 Task: Create a sub task Gather and Analyse Requirements for the task  Create a new online platform for online financial planning services in the project AvailPro , assign it to team member softage.1@softage.net and update the status of the sub task to  At Risk , set the priority of the sub task to Medium
Action: Mouse moved to (448, 431)
Screenshot: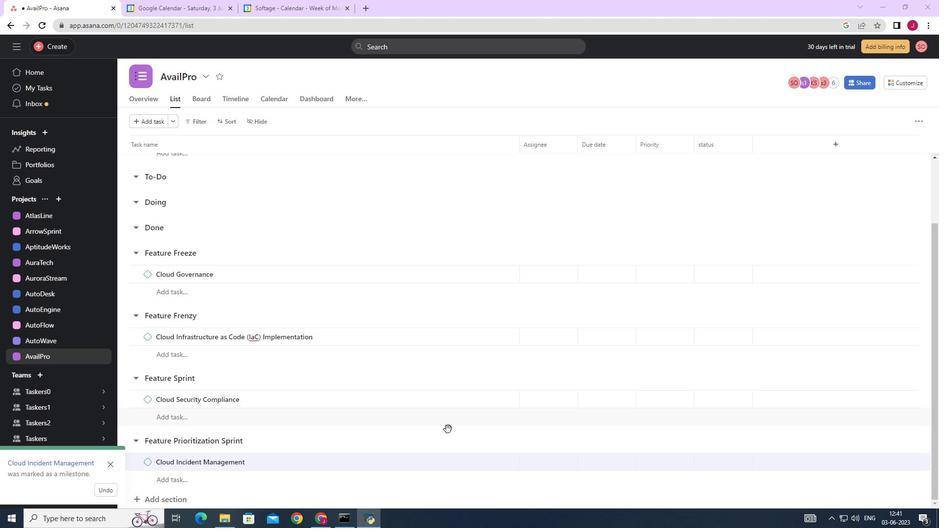 
Action: Mouse scrolled (448, 431) with delta (0, 0)
Screenshot: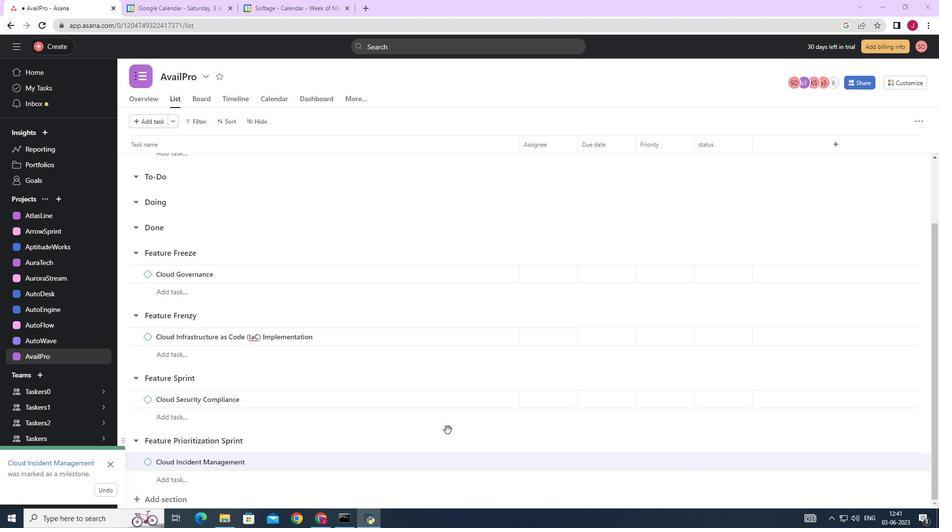 
Action: Mouse scrolled (448, 431) with delta (0, 0)
Screenshot: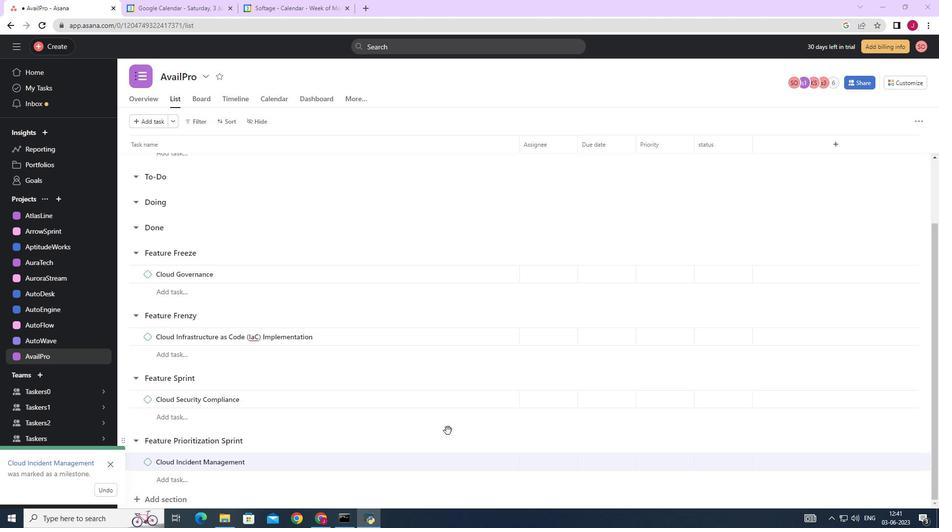 
Action: Mouse moved to (437, 420)
Screenshot: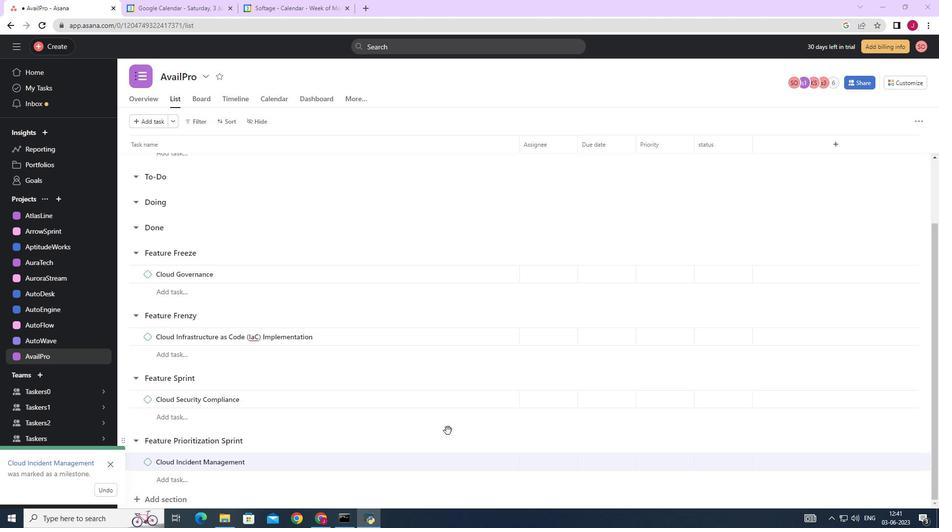 
Action: Mouse scrolled (446, 431) with delta (0, 0)
Screenshot: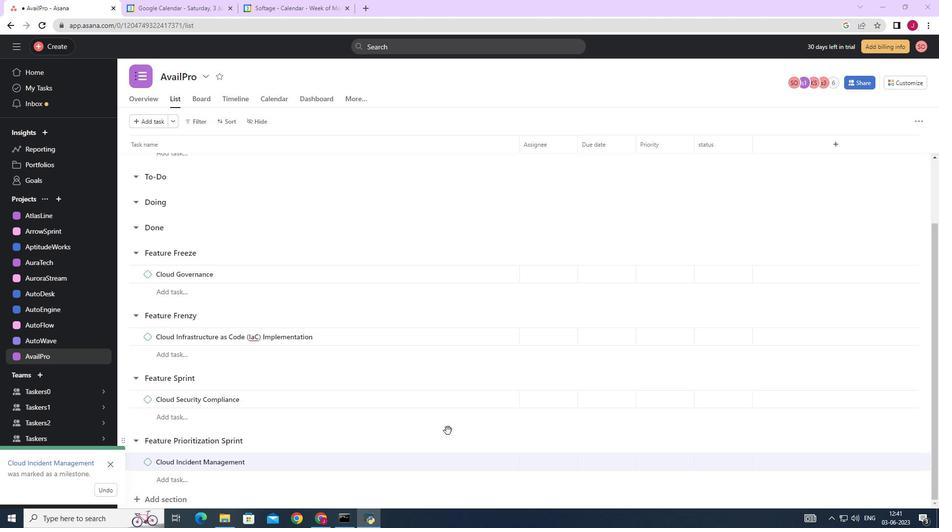 
Action: Mouse moved to (309, 347)
Screenshot: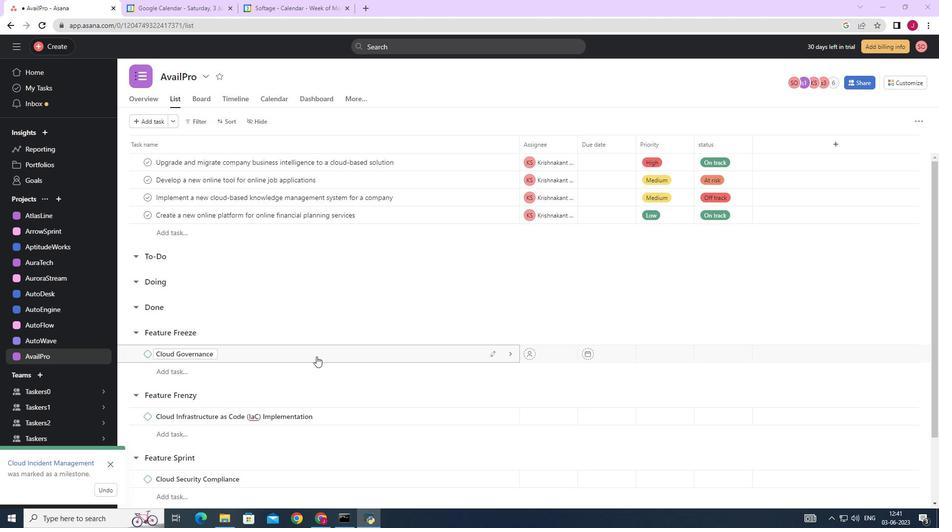 
Action: Mouse scrolled (310, 349) with delta (0, 0)
Screenshot: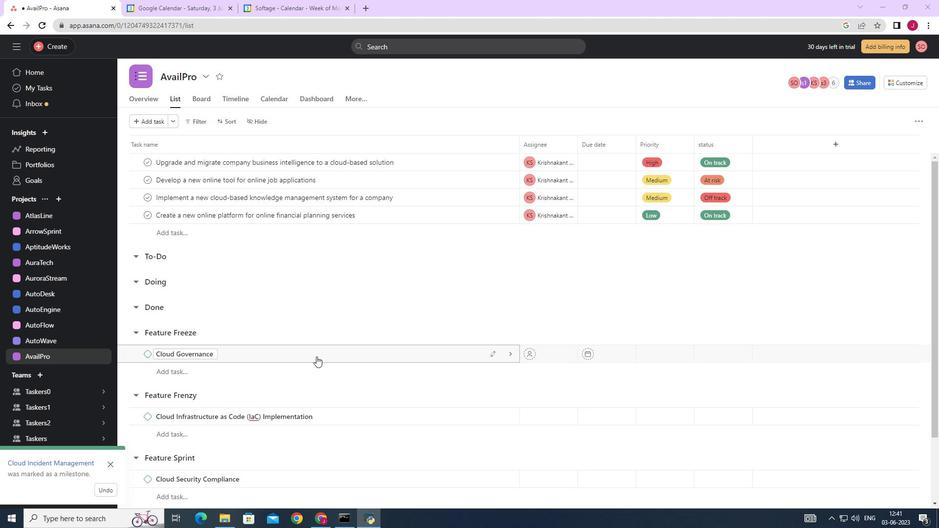 
Action: Mouse moved to (301, 336)
Screenshot: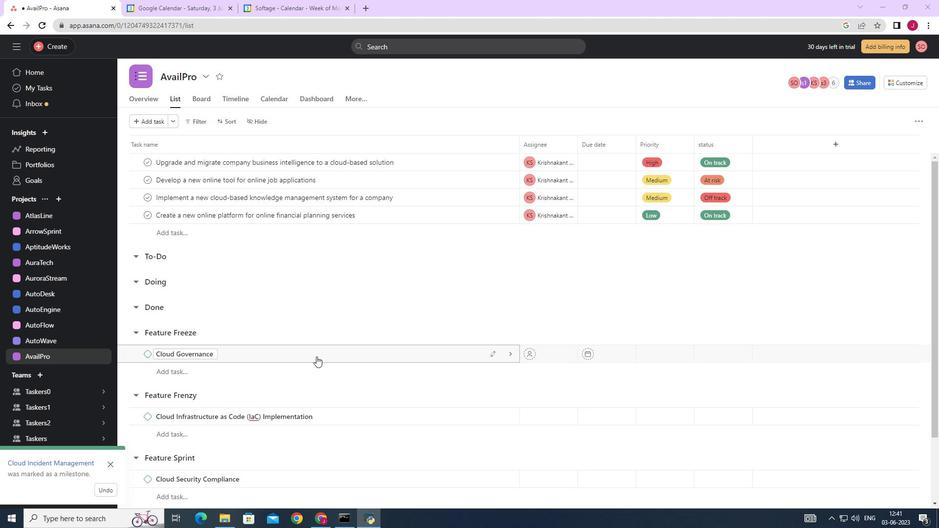 
Action: Mouse scrolled (304, 342) with delta (0, 0)
Screenshot: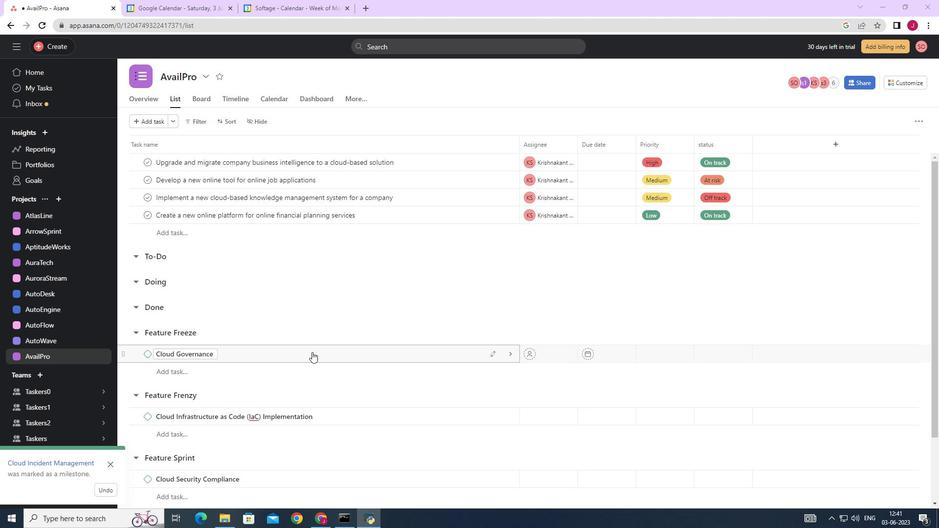 
Action: Mouse moved to (469, 220)
Screenshot: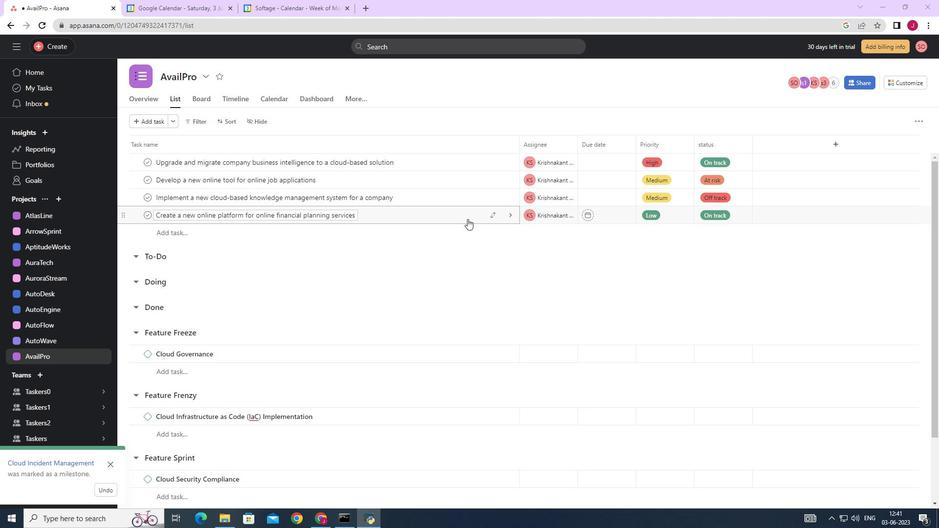 
Action: Mouse pressed left at (469, 220)
Screenshot: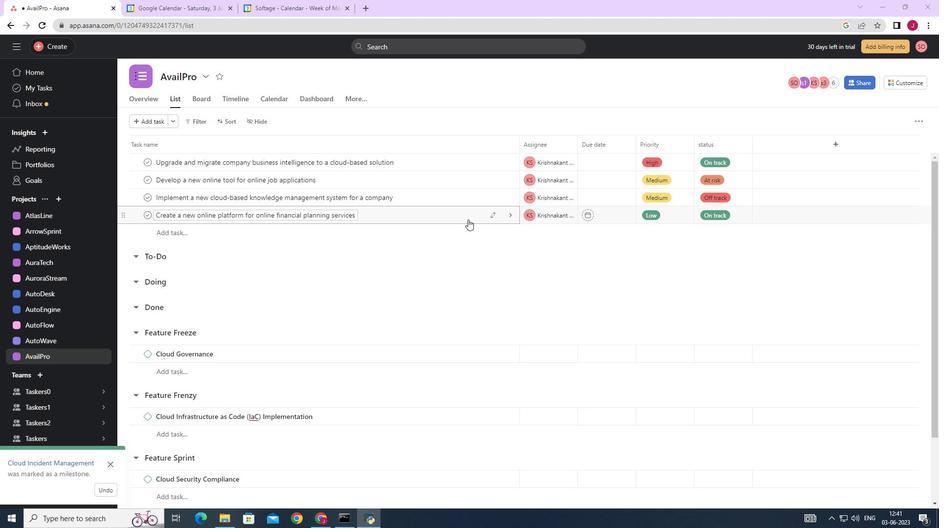 
Action: Mouse moved to (698, 333)
Screenshot: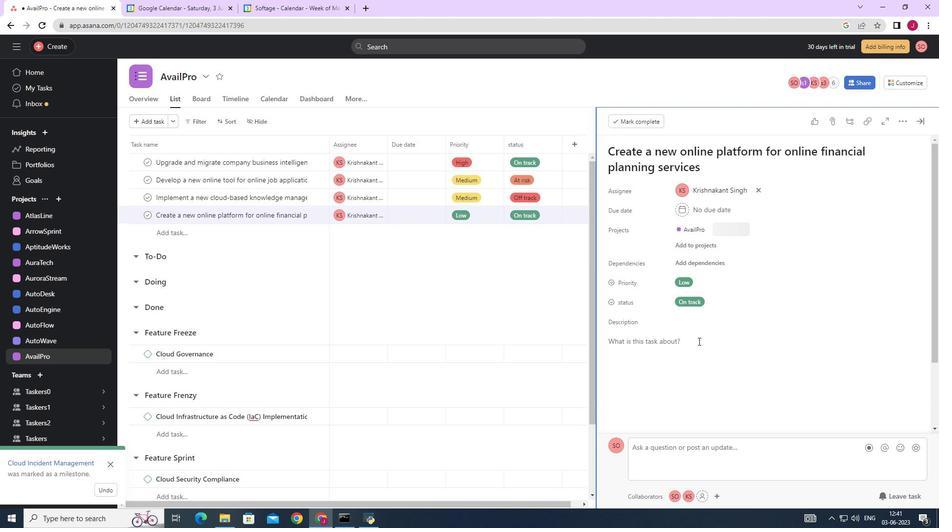 
Action: Mouse scrolled (698, 334) with delta (0, 0)
Screenshot: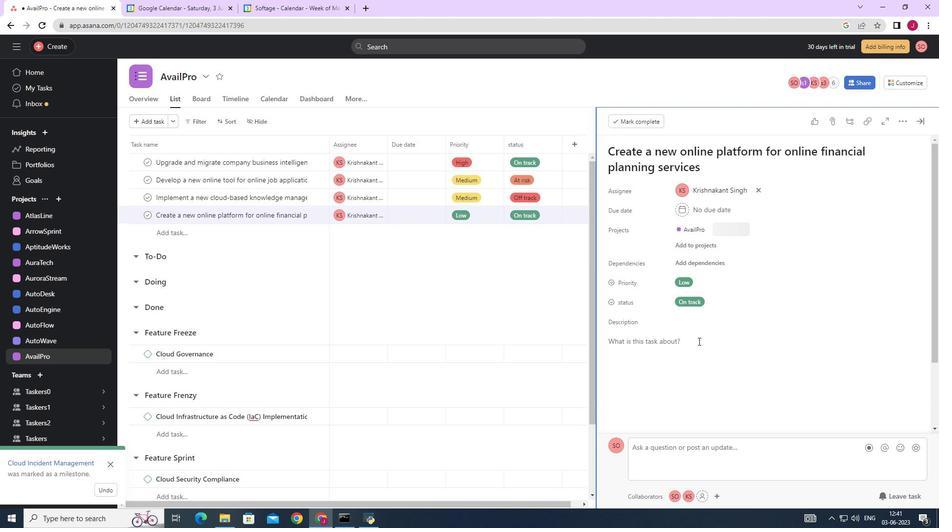 
Action: Mouse moved to (698, 330)
Screenshot: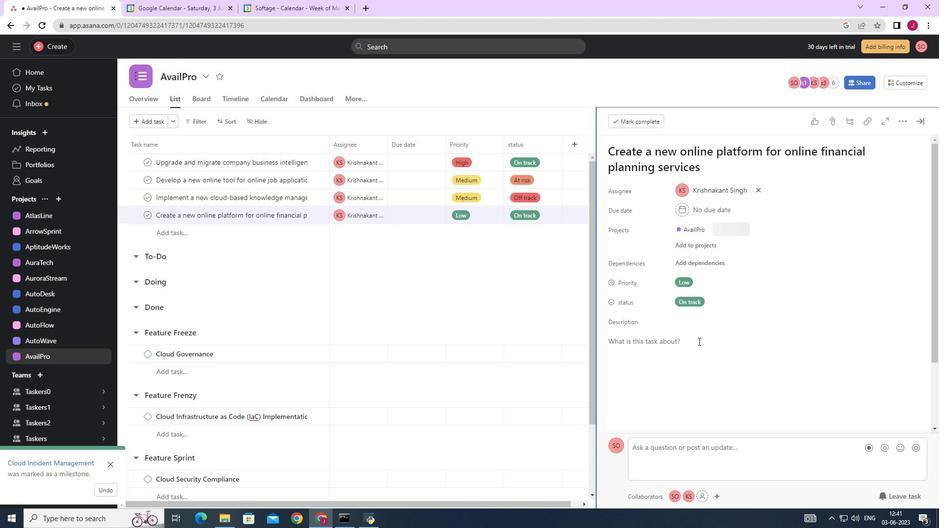 
Action: Mouse scrolled (698, 330) with delta (0, 0)
Screenshot: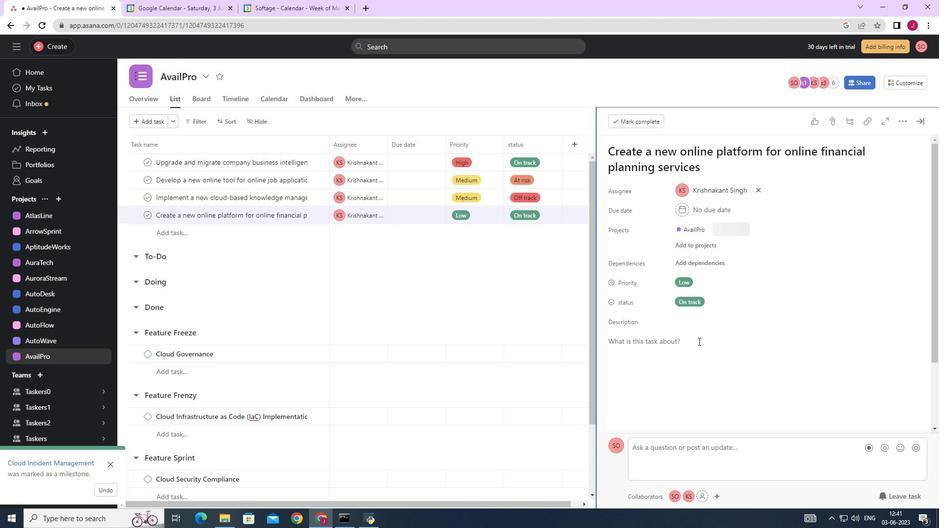 
Action: Mouse moved to (698, 327)
Screenshot: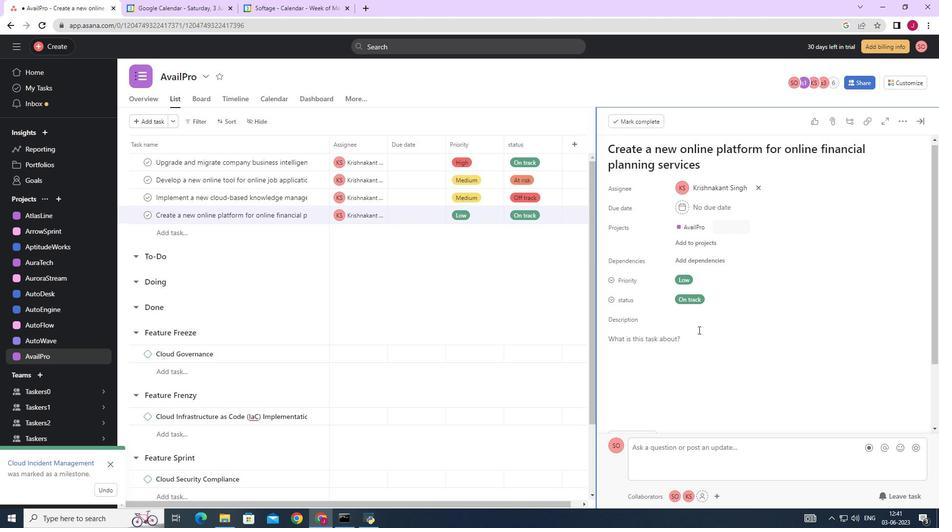 
Action: Mouse scrolled (698, 326) with delta (0, 0)
Screenshot: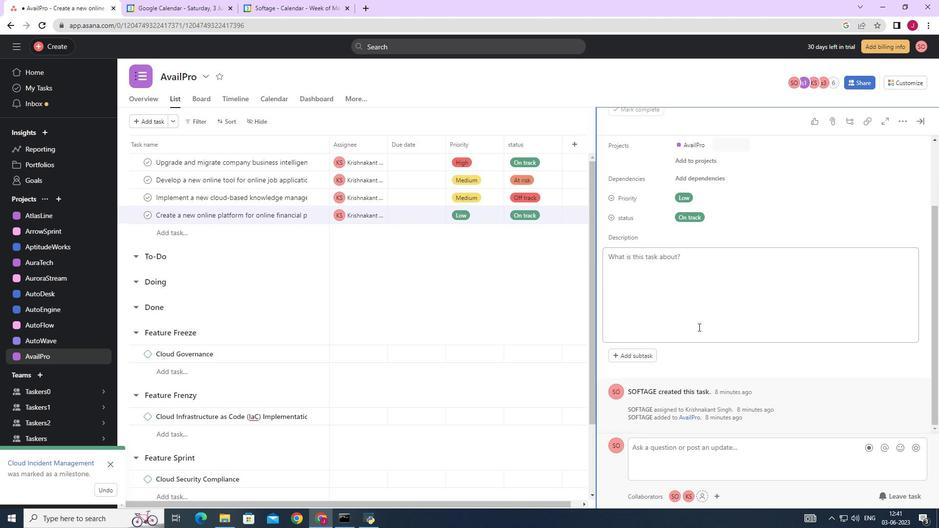 
Action: Mouse moved to (695, 330)
Screenshot: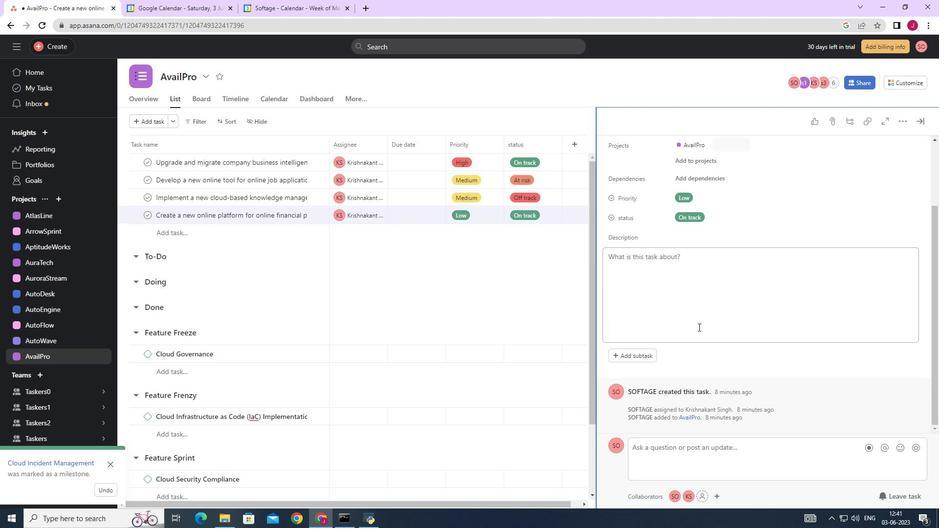 
Action: Mouse scrolled (697, 327) with delta (0, 0)
Screenshot: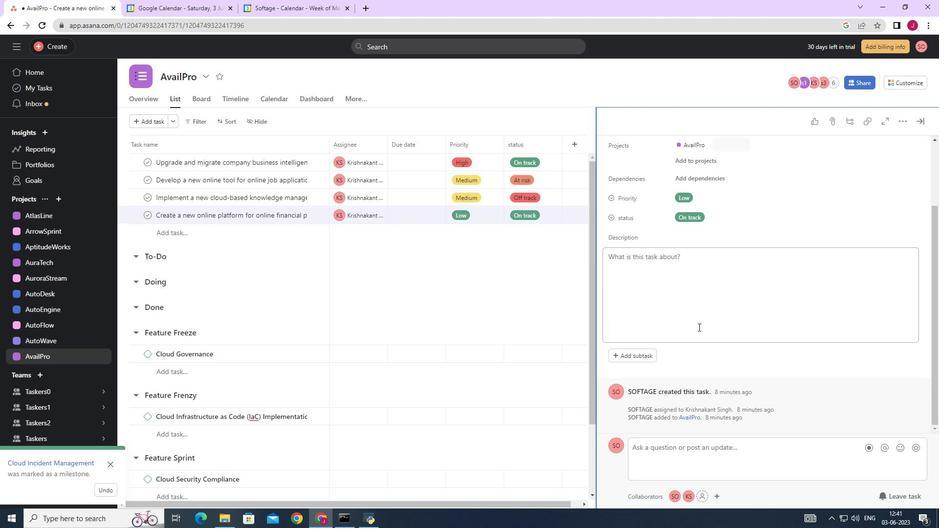 
Action: Mouse moved to (690, 335)
Screenshot: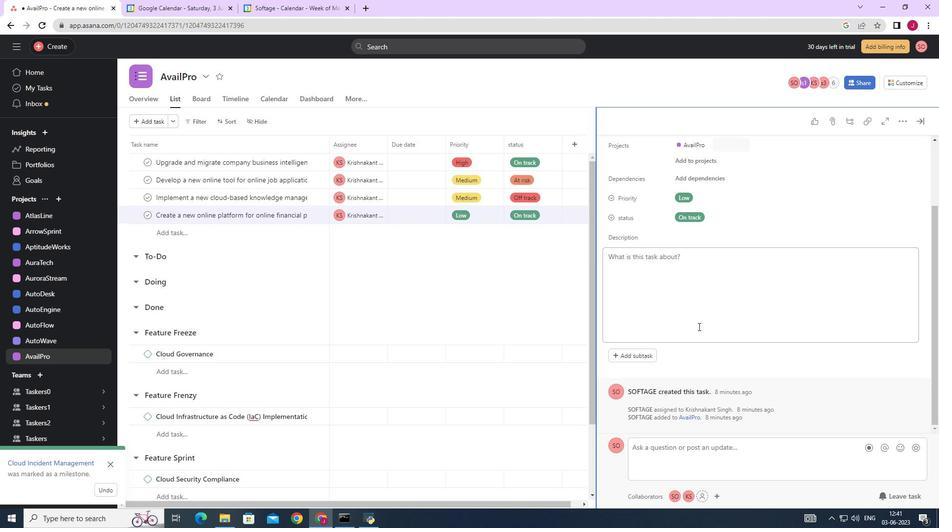 
Action: Mouse scrolled (691, 334) with delta (0, 0)
Screenshot: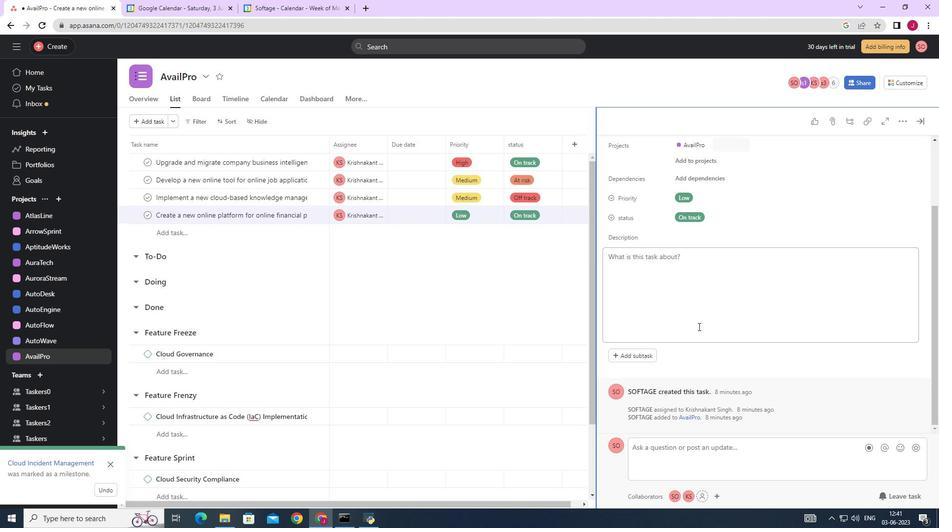 
Action: Mouse moved to (645, 357)
Screenshot: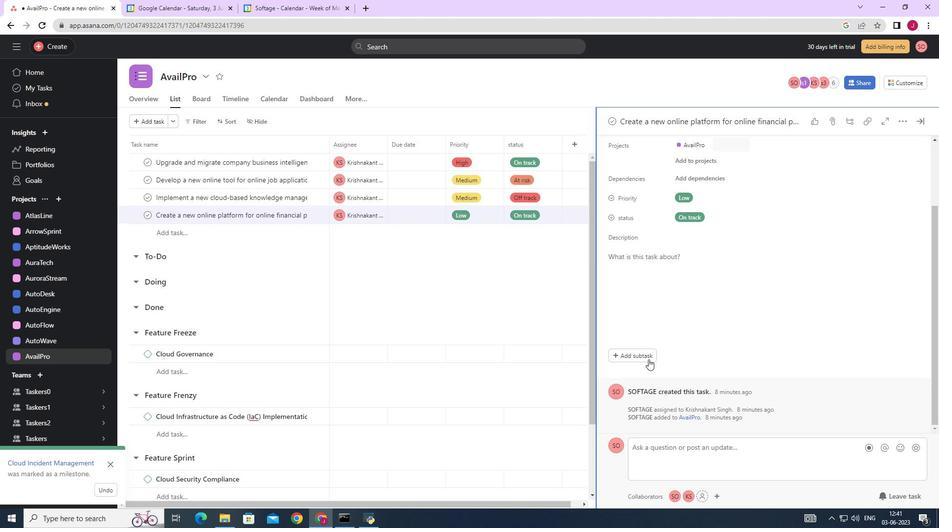 
Action: Mouse pressed left at (645, 357)
Screenshot: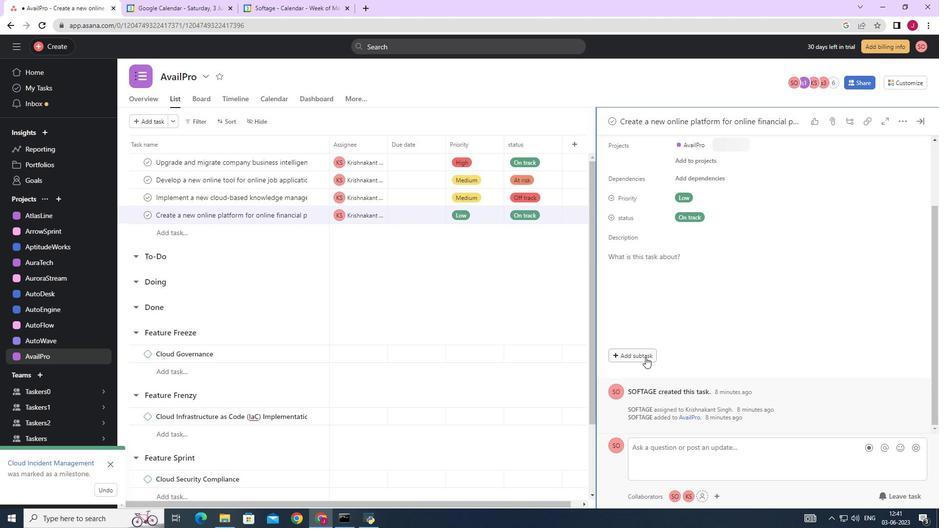
Action: Mouse moved to (644, 347)
Screenshot: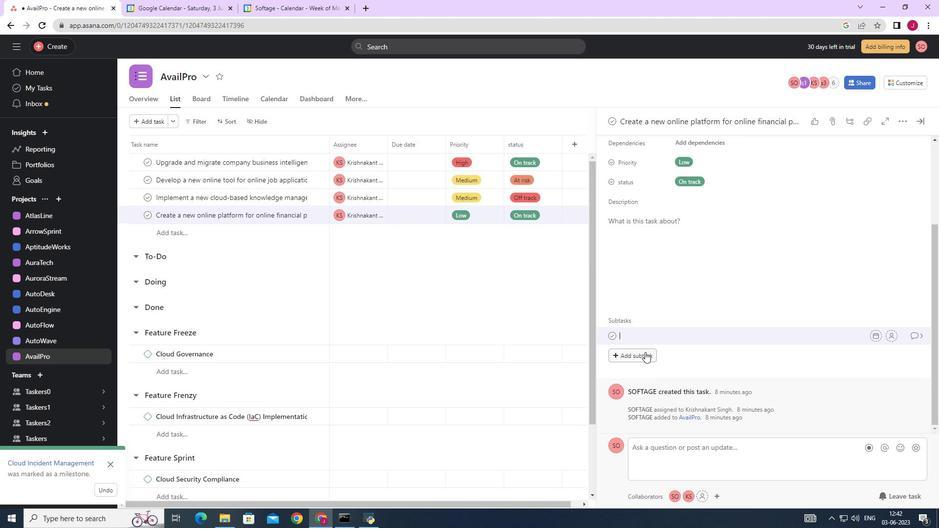 
Action: Key pressed <Key.caps_lock>G<Key.caps_lock>ather<Key.space>and<Key.space><Key.caps_lock>AN<Key.caps_lock>a
Screenshot: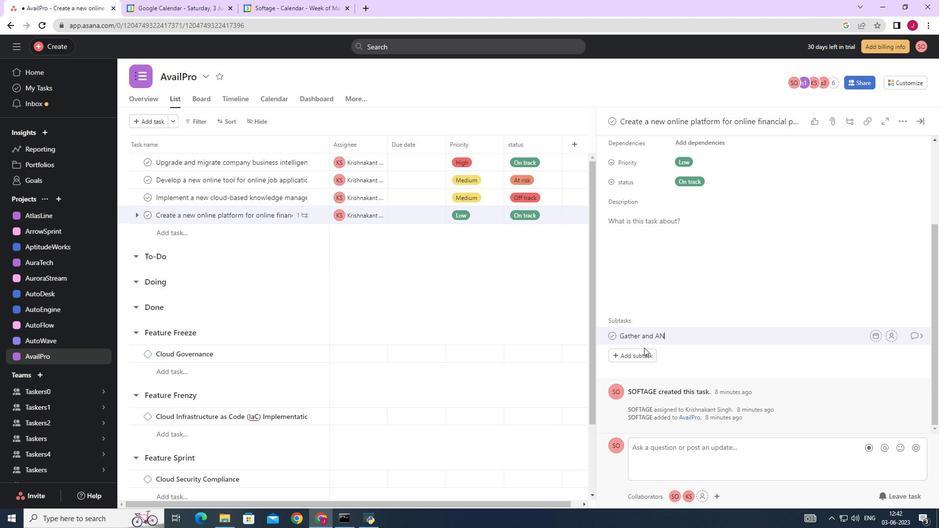 
Action: Mouse moved to (644, 347)
Screenshot: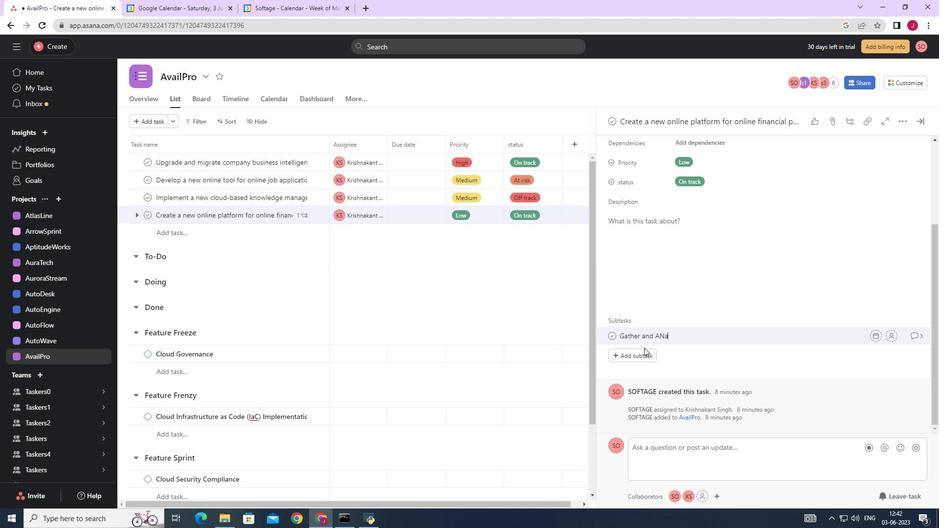 
Action: Key pressed lyse<Key.space><Key.backspace><Key.backspace><Key.backspace><Key.backspace><Key.backspace><Key.backspace><Key.backspace>nalyse<Key.space><Key.caps_lock>R<Key.caps_lock>equirements
Screenshot: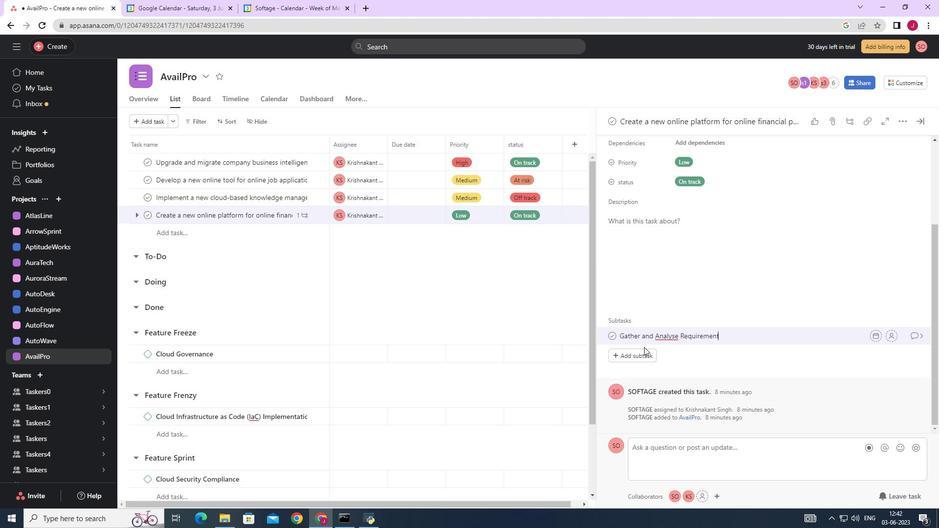 
Action: Mouse moved to (890, 337)
Screenshot: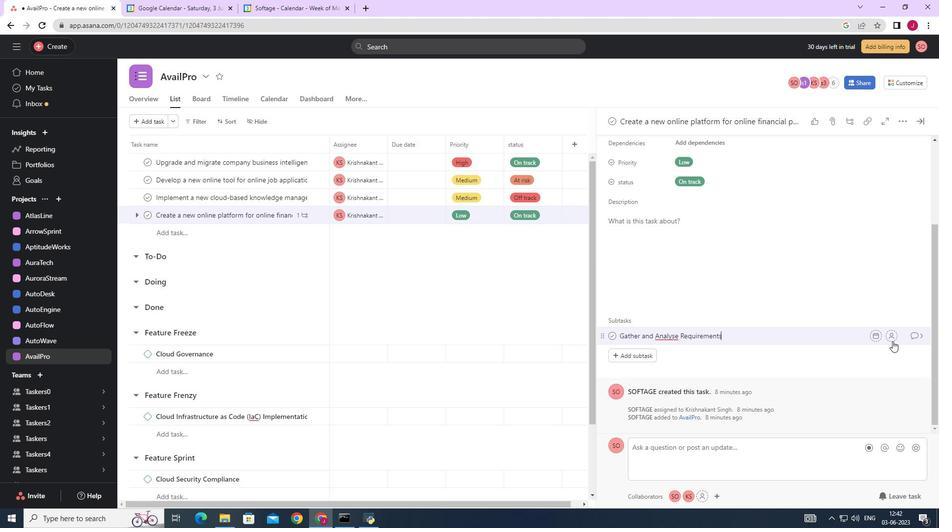 
Action: Mouse pressed left at (890, 337)
Screenshot: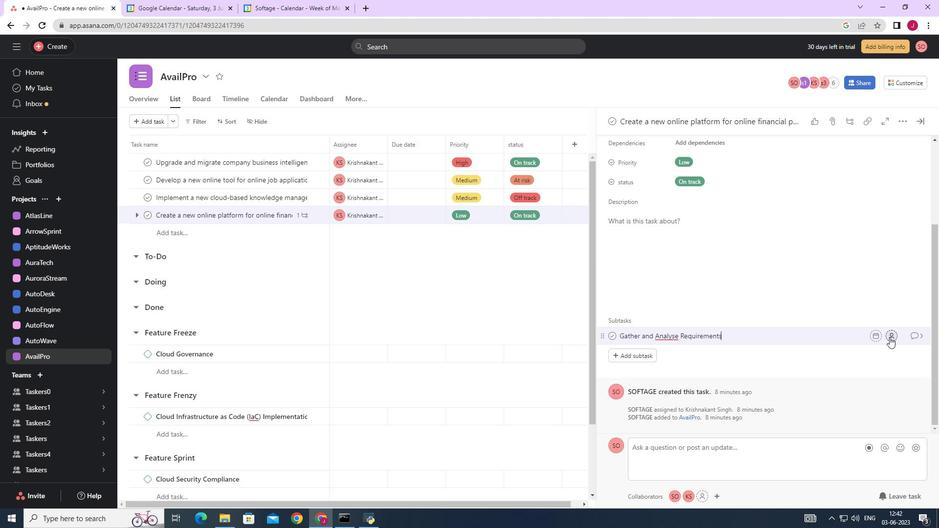 
Action: Mouse moved to (777, 377)
Screenshot: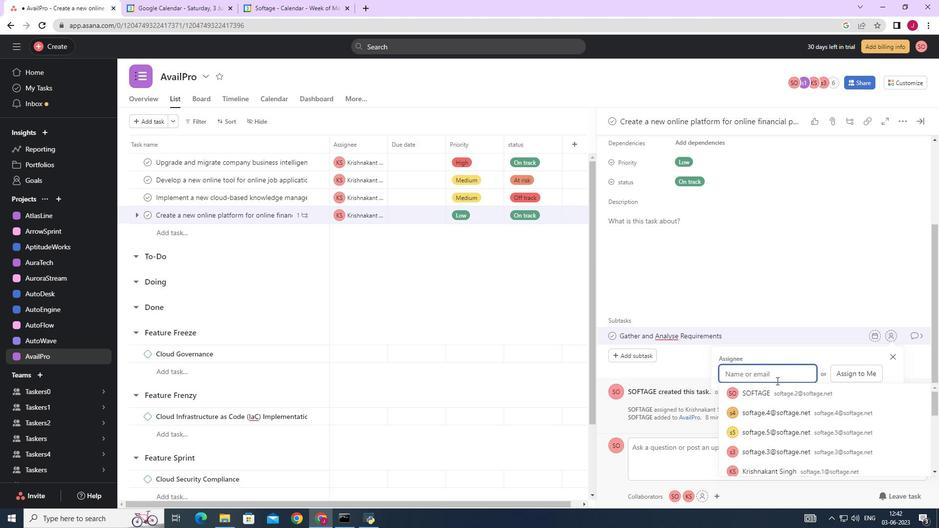
Action: Key pressed softage.<Key.backspace>.1
Screenshot: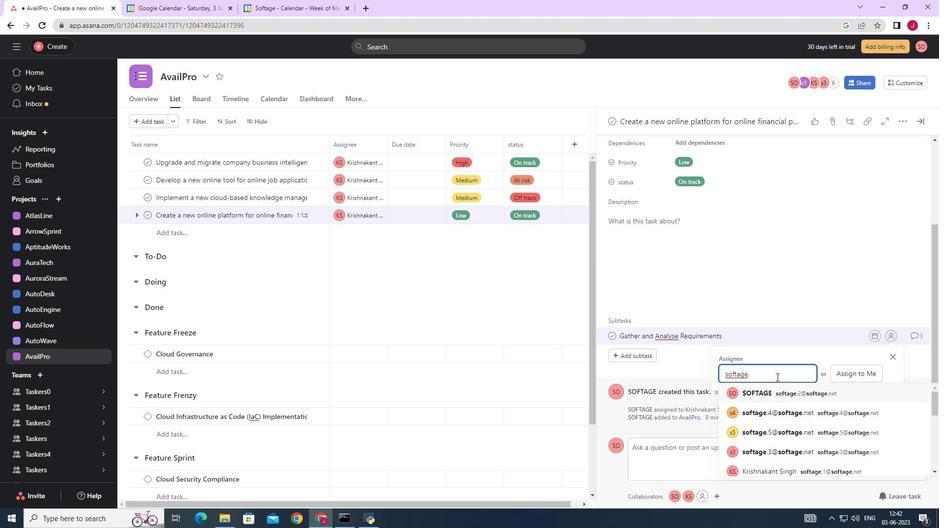 
Action: Mouse moved to (766, 393)
Screenshot: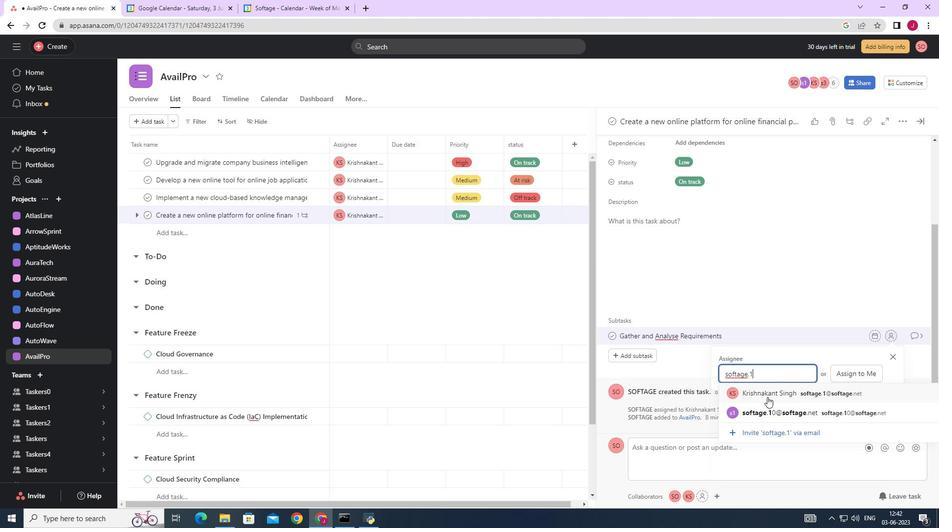 
Action: Mouse pressed left at (766, 393)
Screenshot: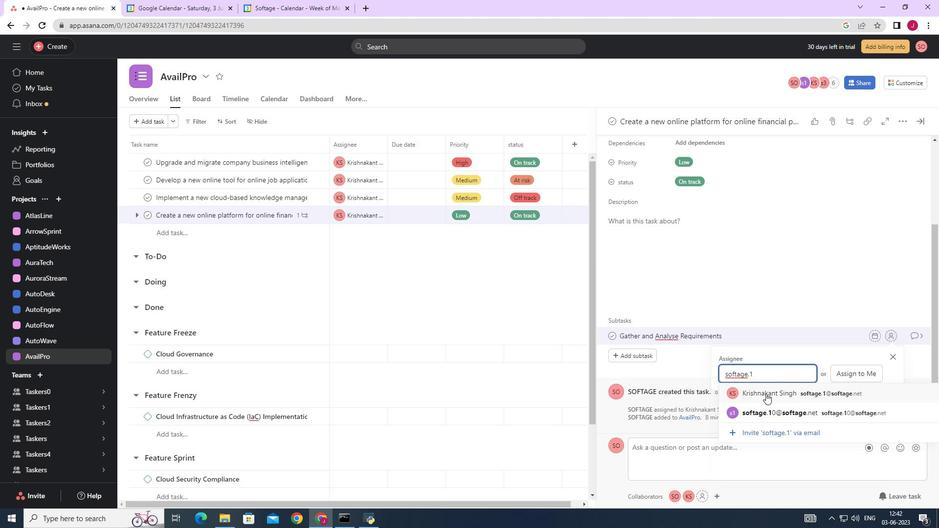 
Action: Mouse moved to (912, 336)
Screenshot: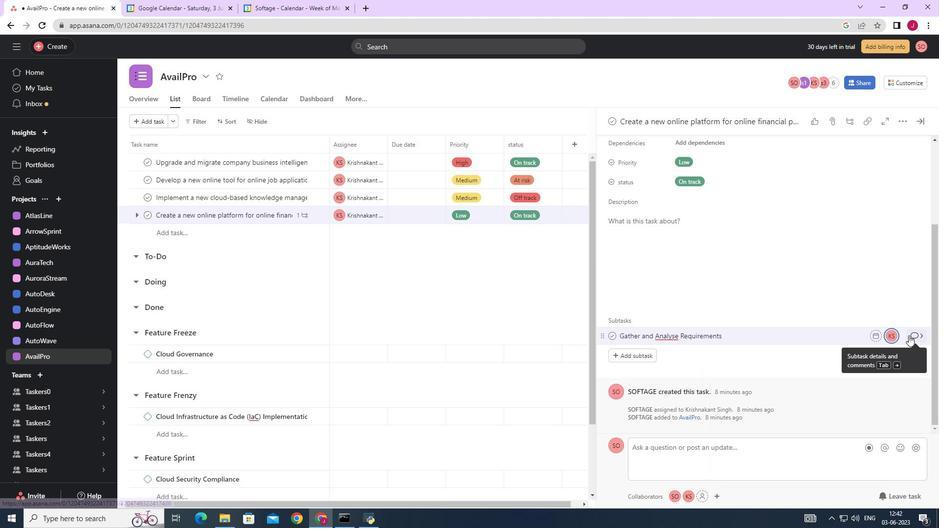 
Action: Mouse pressed left at (912, 336)
Screenshot: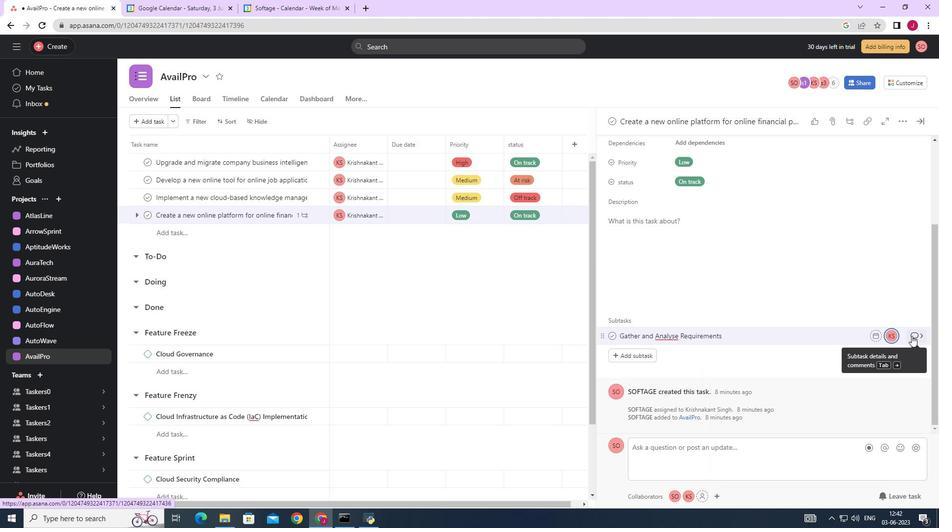 
Action: Mouse moved to (627, 258)
Screenshot: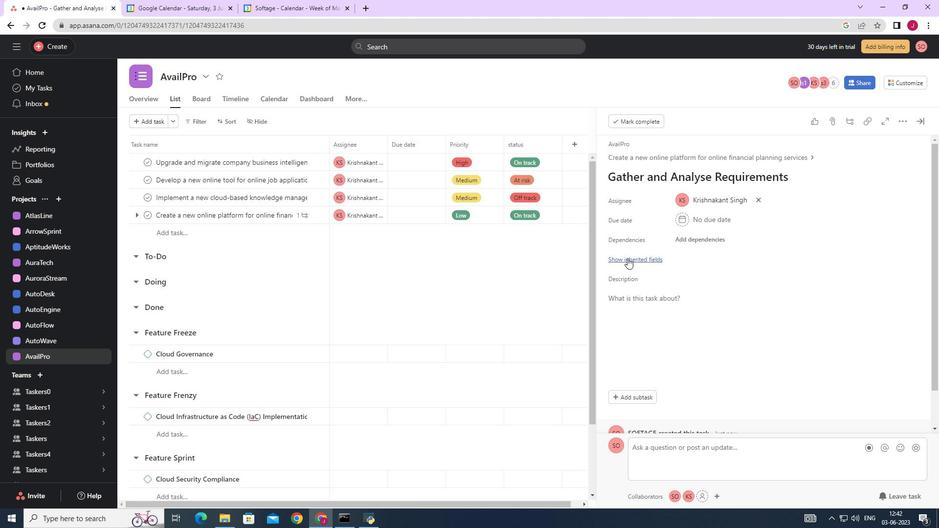 
Action: Mouse pressed left at (627, 258)
Screenshot: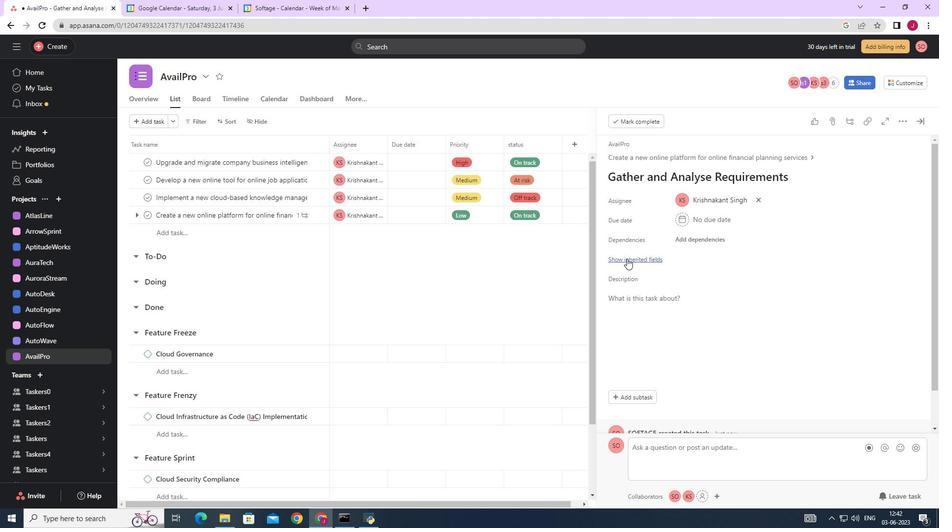 
Action: Mouse moved to (685, 279)
Screenshot: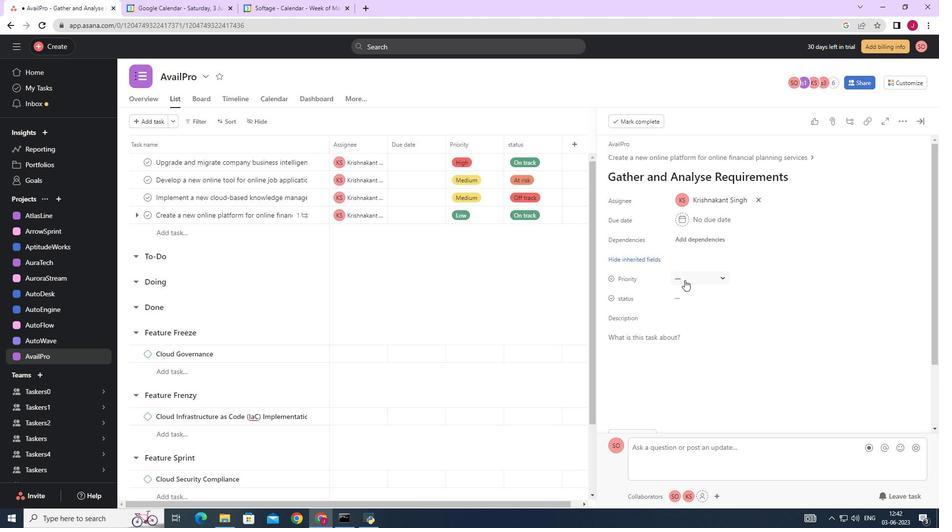 
Action: Mouse pressed left at (685, 279)
Screenshot: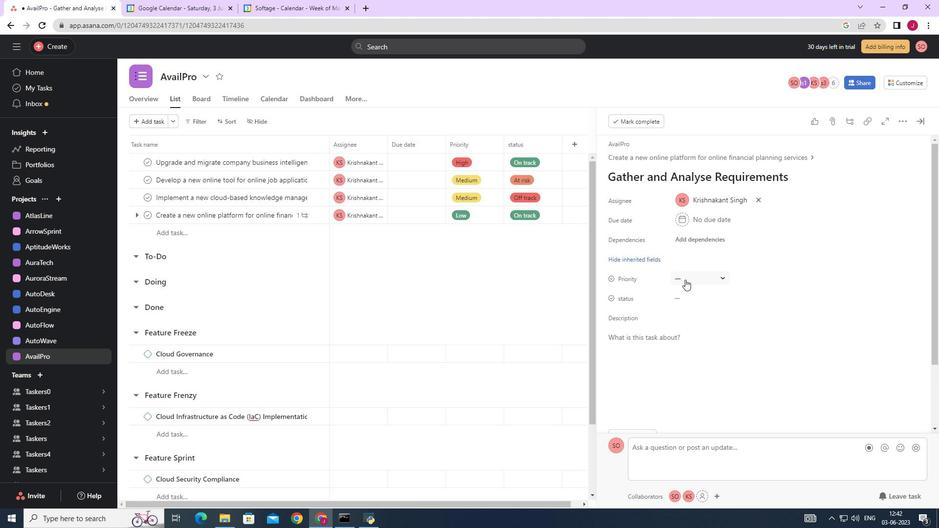 
Action: Mouse moved to (704, 333)
Screenshot: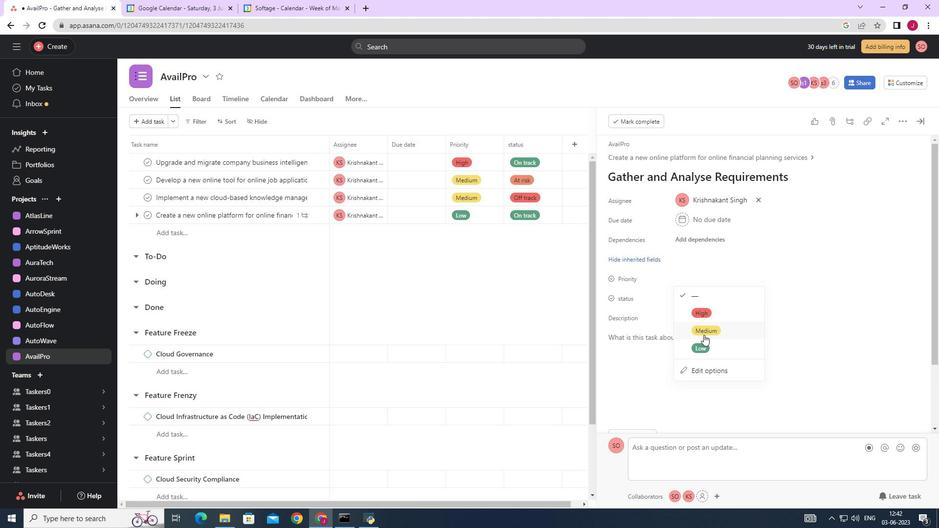 
Action: Mouse pressed left at (704, 333)
Screenshot: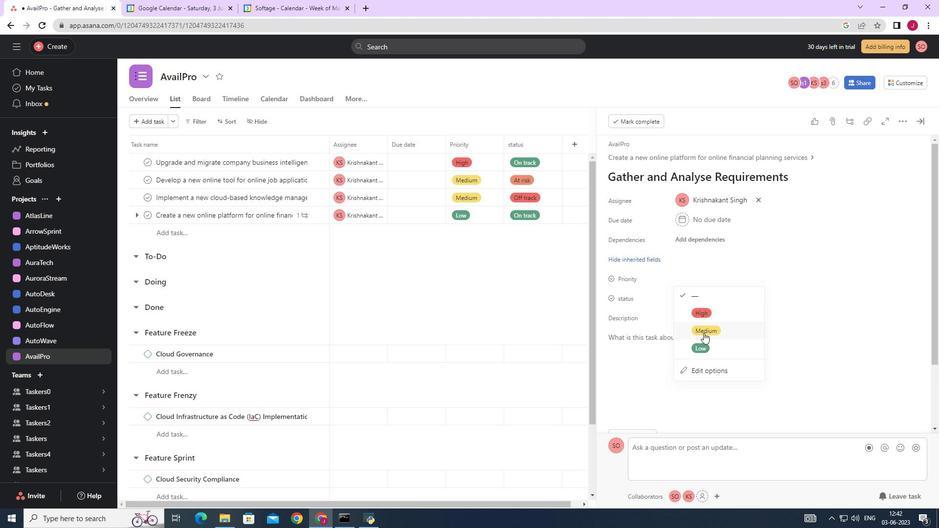
Action: Mouse moved to (685, 298)
Screenshot: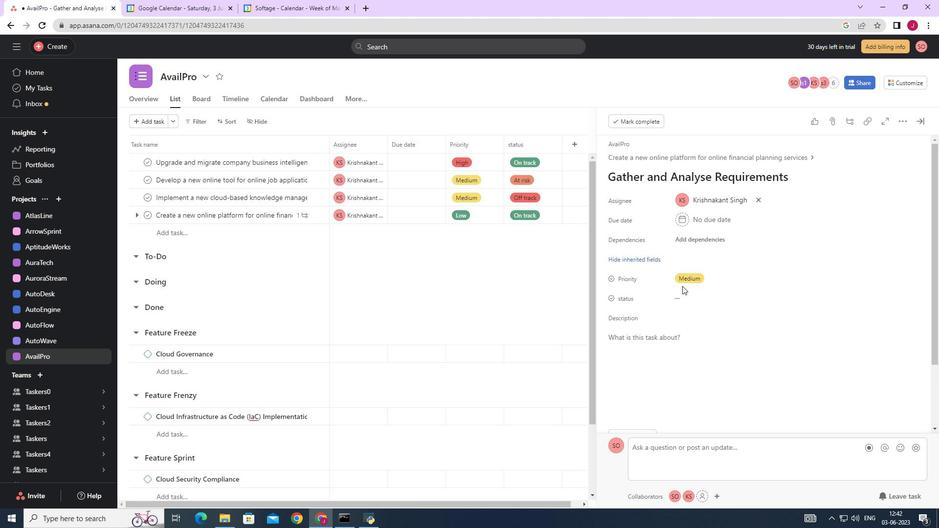 
Action: Mouse pressed left at (685, 298)
Screenshot: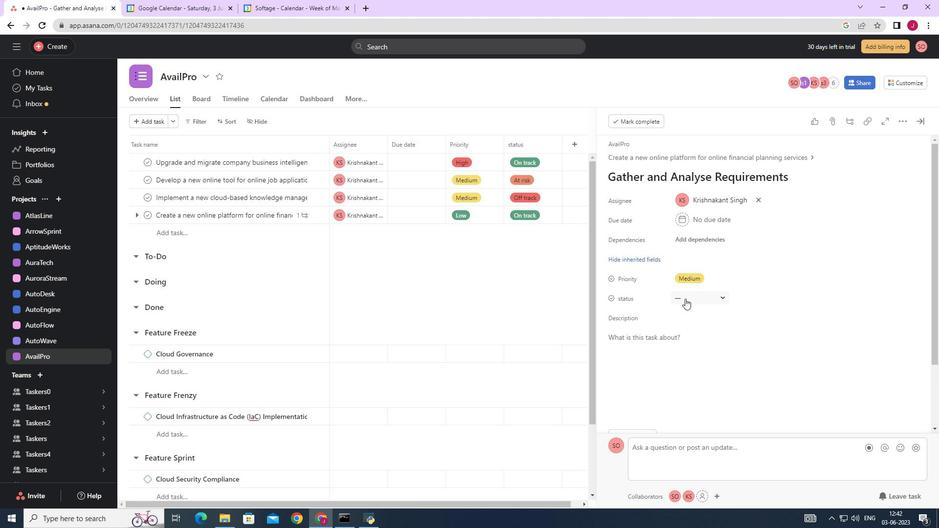 
Action: Mouse moved to (705, 368)
Screenshot: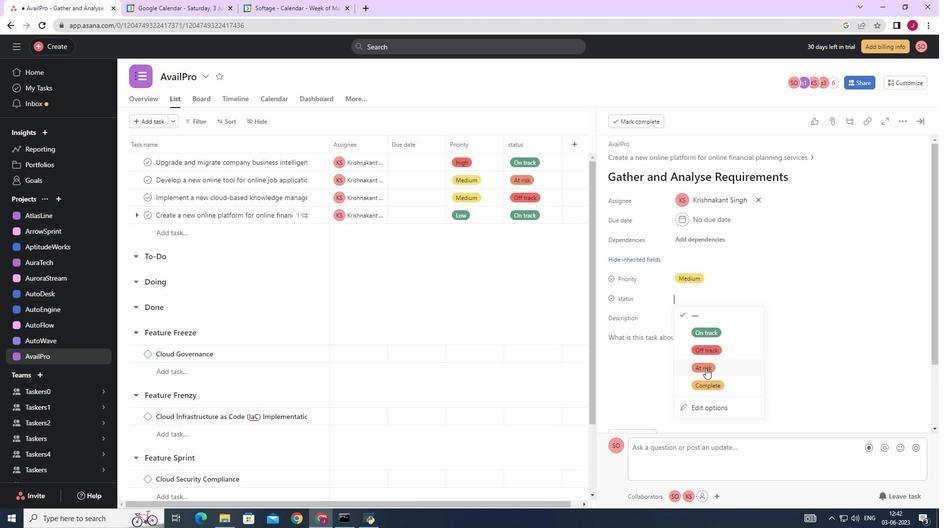 
Action: Mouse pressed left at (705, 368)
Screenshot: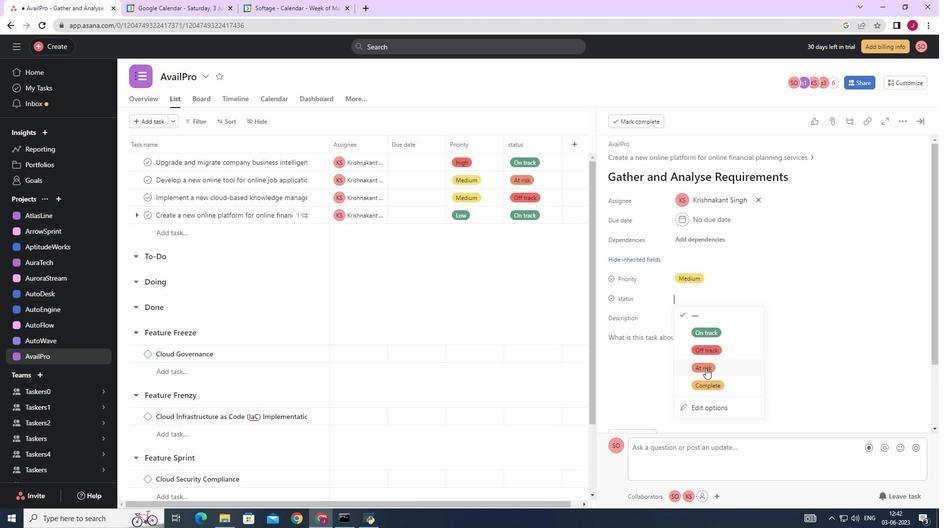 
Action: Mouse moved to (919, 123)
Screenshot: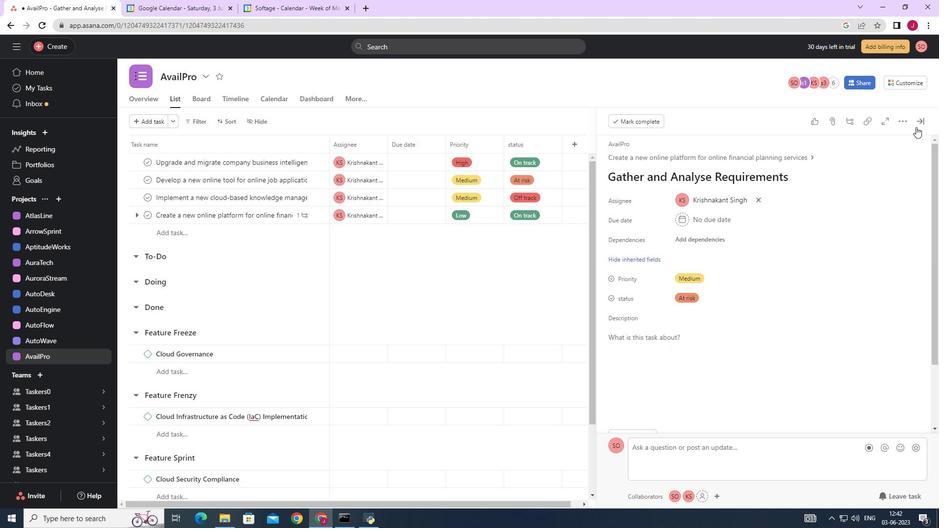 
Action: Mouse pressed left at (919, 123)
Screenshot: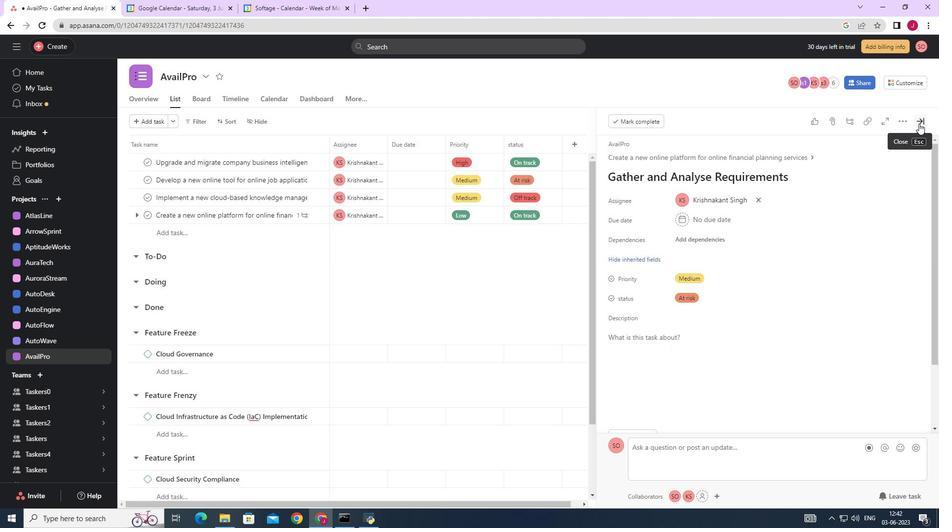 
Action: Mouse moved to (919, 123)
Screenshot: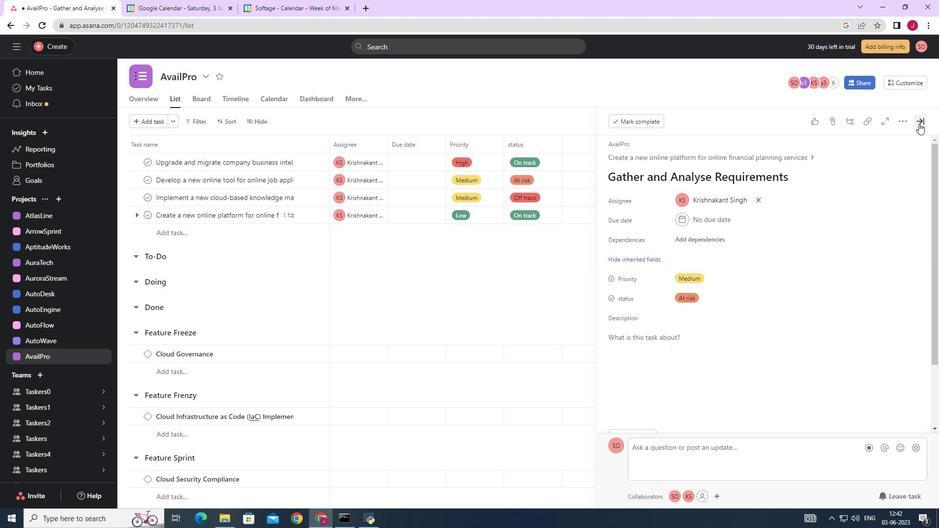 
